 Task: Organize your email and check your calendar for upcoming events.
Action: Mouse moved to (552, 259)
Screenshot: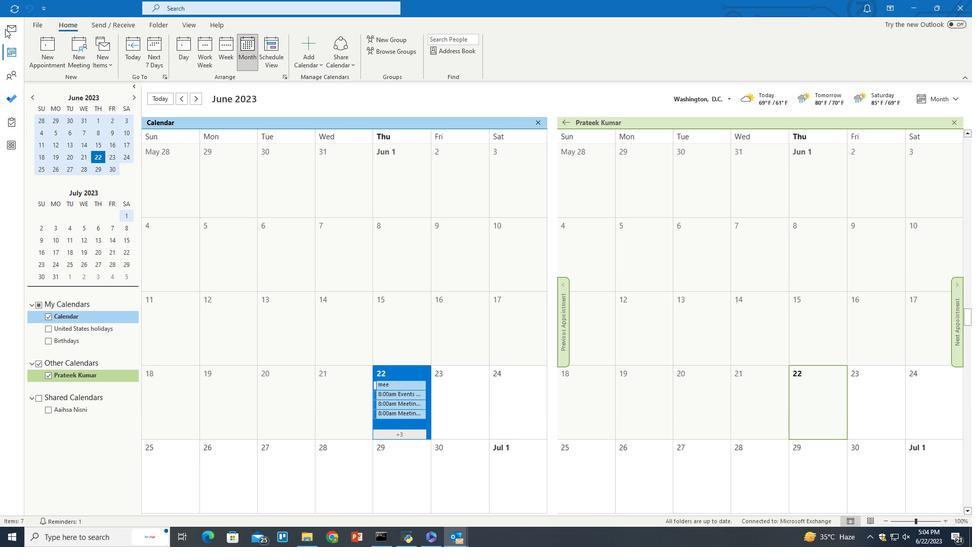 
Action: Mouse pressed left at (552, 259)
Screenshot: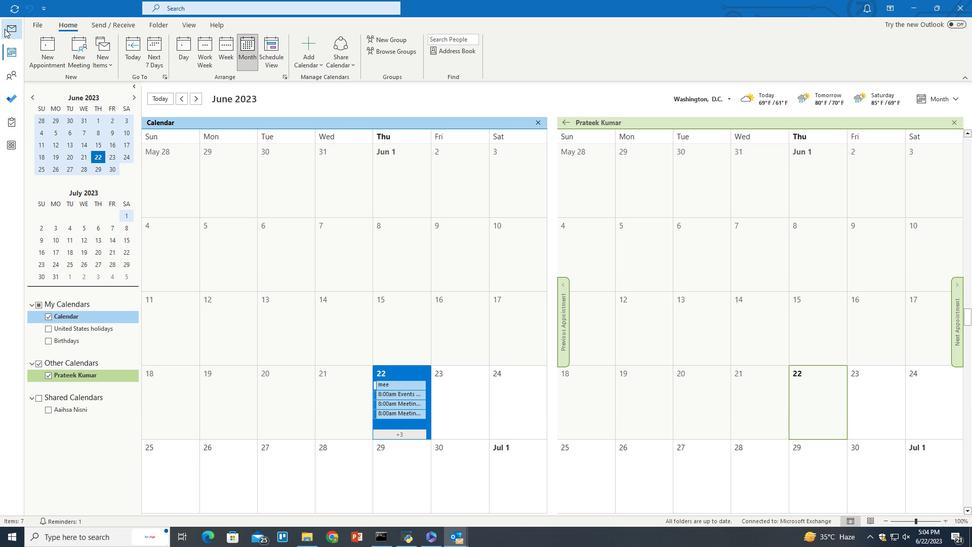 
Action: Mouse moved to (552, 259)
Screenshot: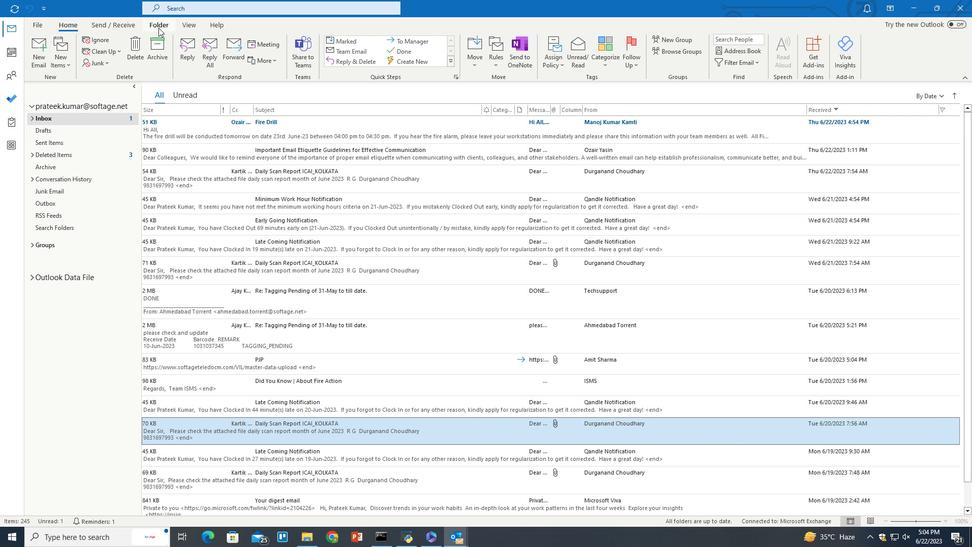 
Action: Mouse pressed left at (552, 259)
Screenshot: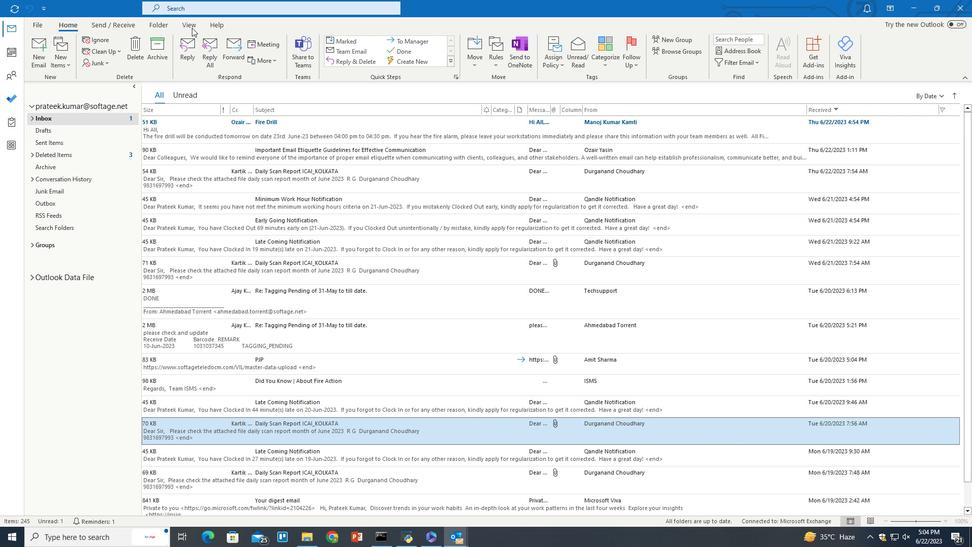 
Action: Mouse moved to (552, 259)
Screenshot: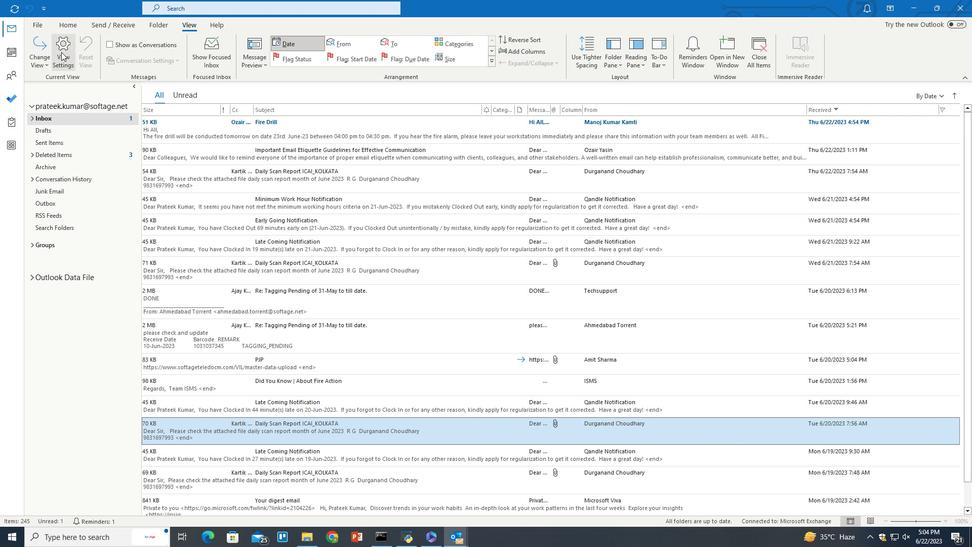 
Action: Mouse pressed left at (552, 259)
Screenshot: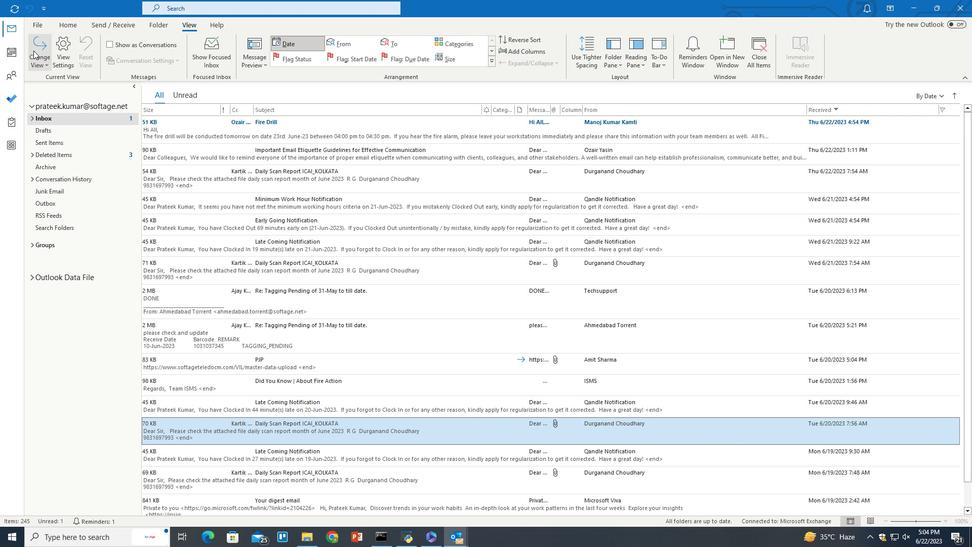 
Action: Mouse moved to (552, 259)
Screenshot: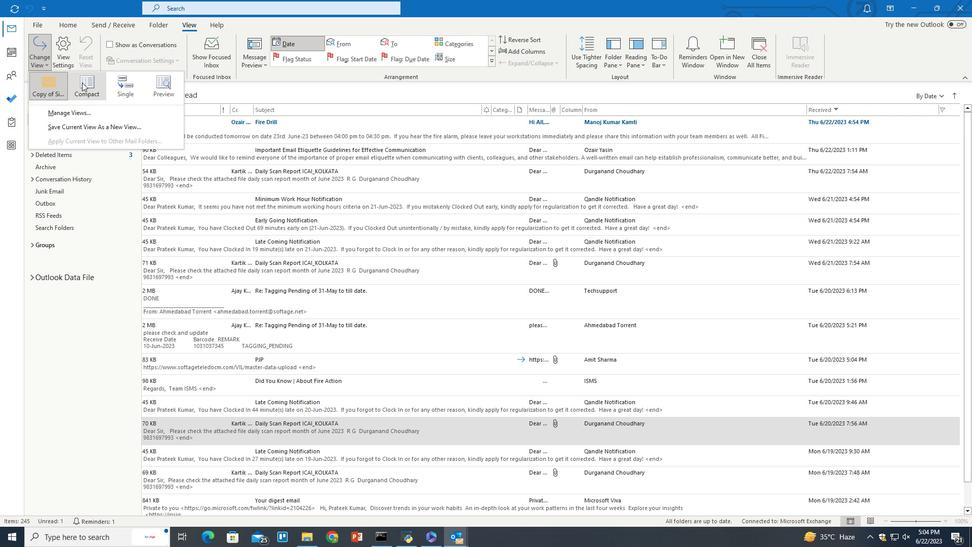 
Action: Mouse pressed left at (552, 259)
Screenshot: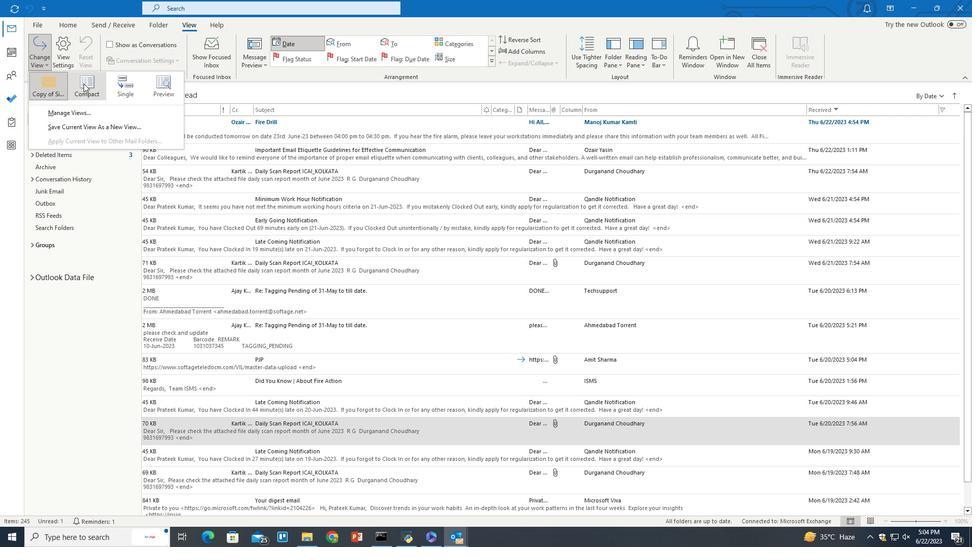 
